 Task: In the  document education.txt Select the first Column and change text color to  'Black' Apply the command  'Undo' Apply the command  Redo
Action: Mouse moved to (223, 303)
Screenshot: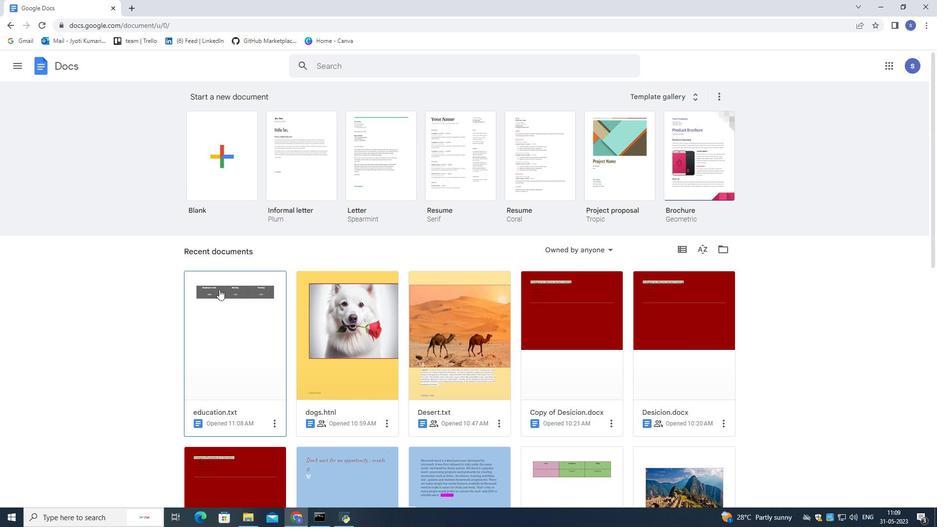 
Action: Mouse pressed left at (223, 303)
Screenshot: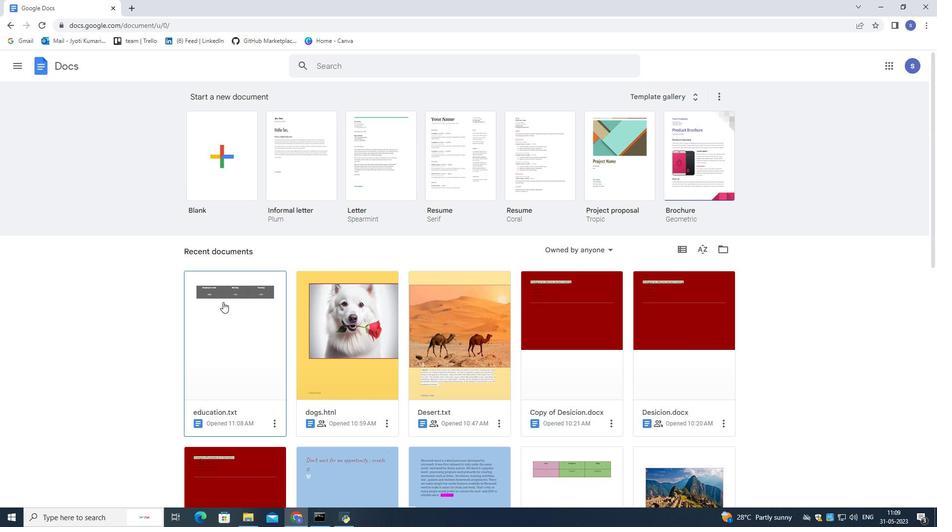 
Action: Mouse moved to (322, 186)
Screenshot: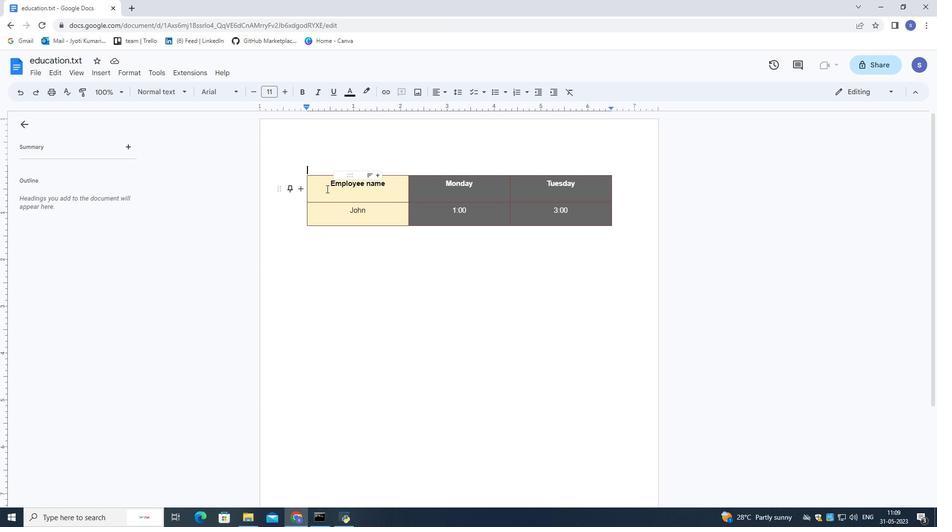 
Action: Mouse pressed left at (322, 186)
Screenshot: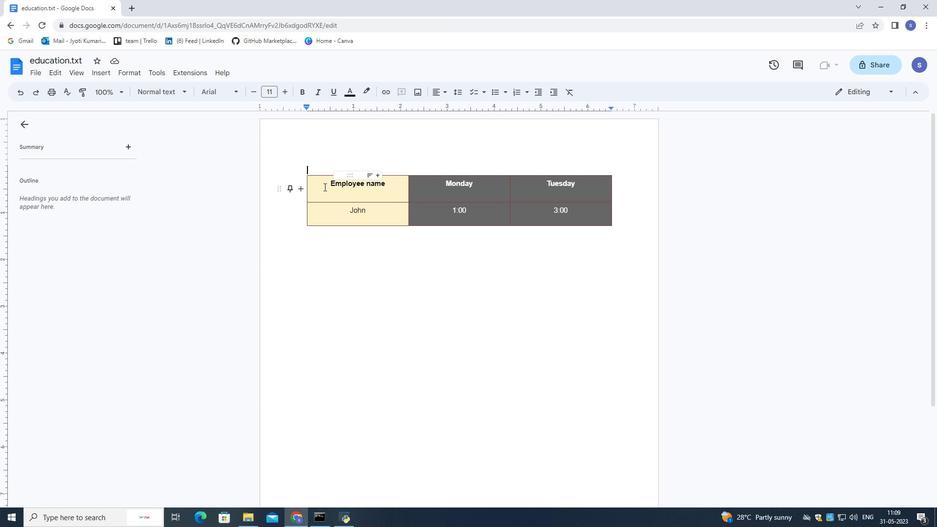 
Action: Mouse moved to (363, 90)
Screenshot: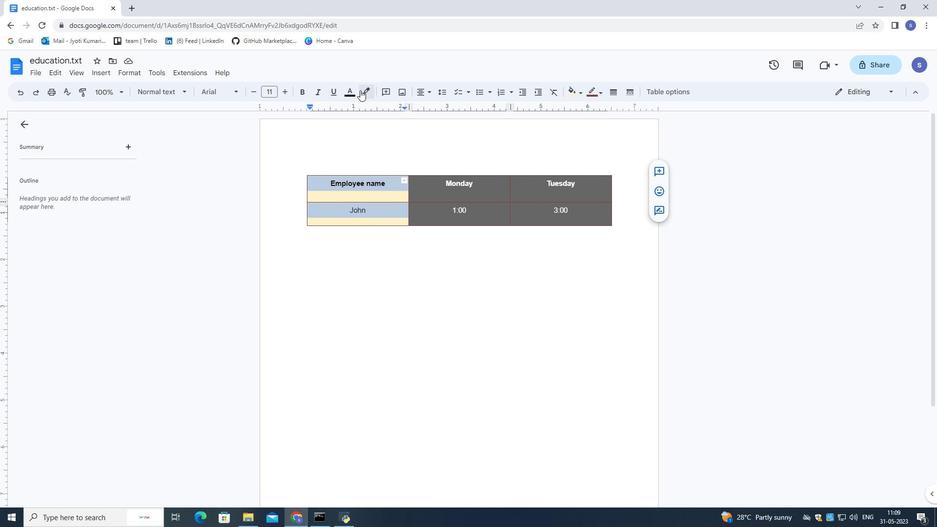 
Action: Mouse pressed left at (363, 90)
Screenshot: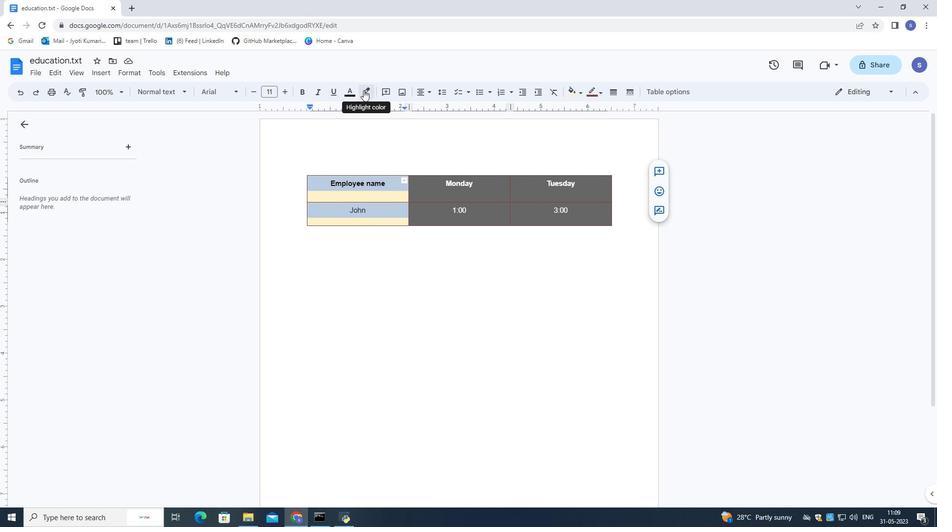 
Action: Mouse moved to (368, 122)
Screenshot: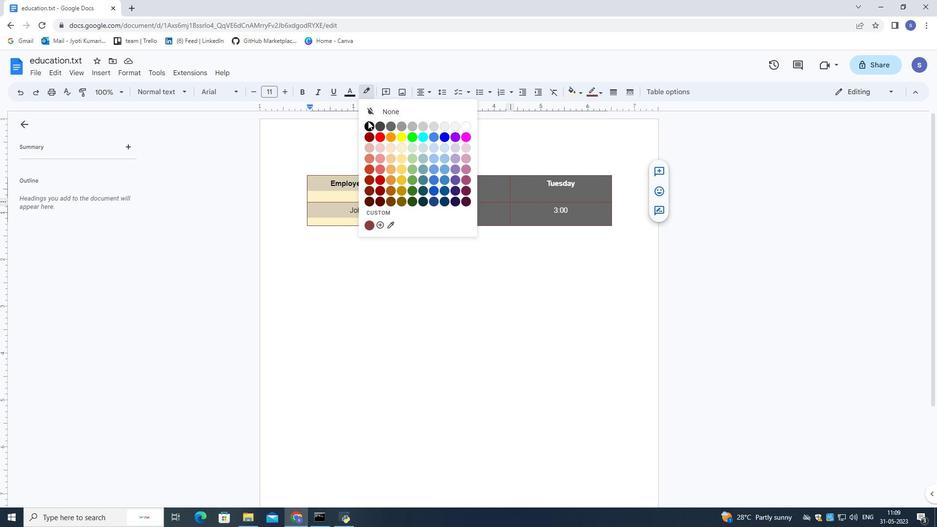 
Action: Mouse pressed left at (368, 122)
Screenshot: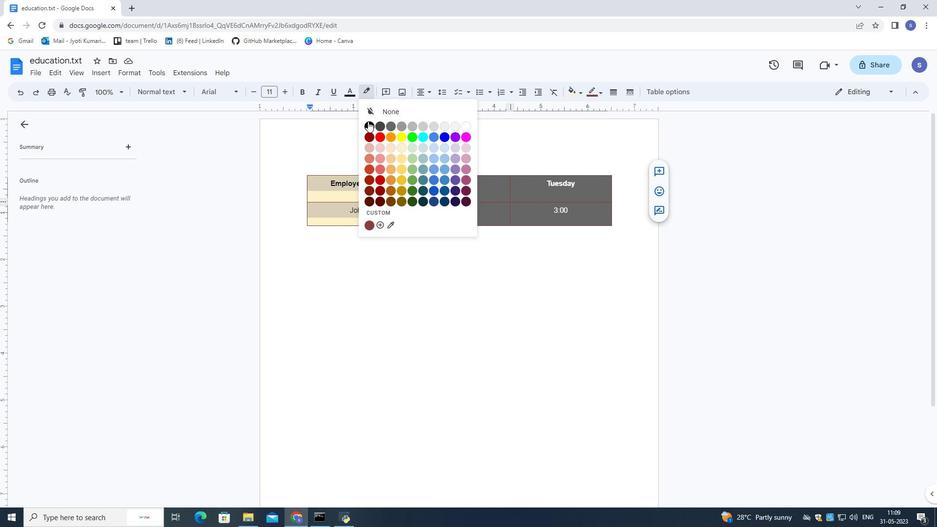 
Action: Mouse moved to (364, 87)
Screenshot: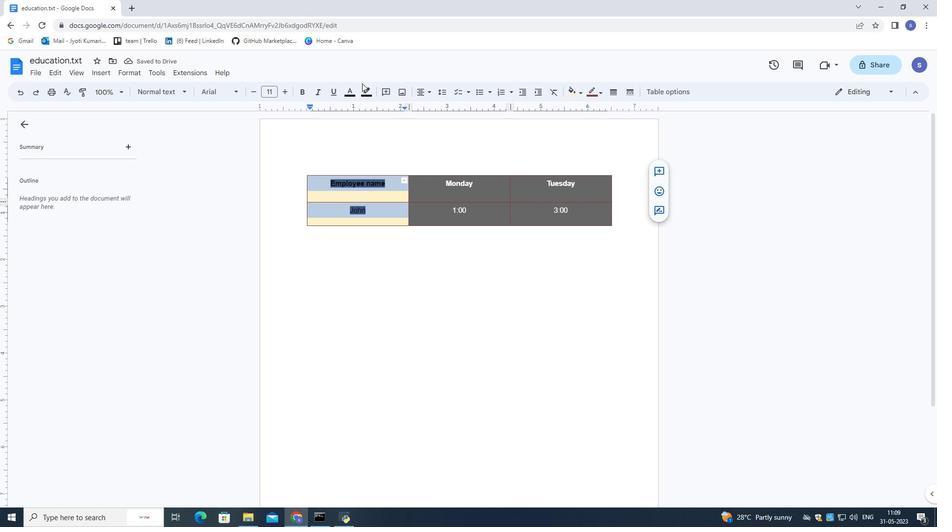 
Action: Mouse pressed left at (364, 87)
Screenshot: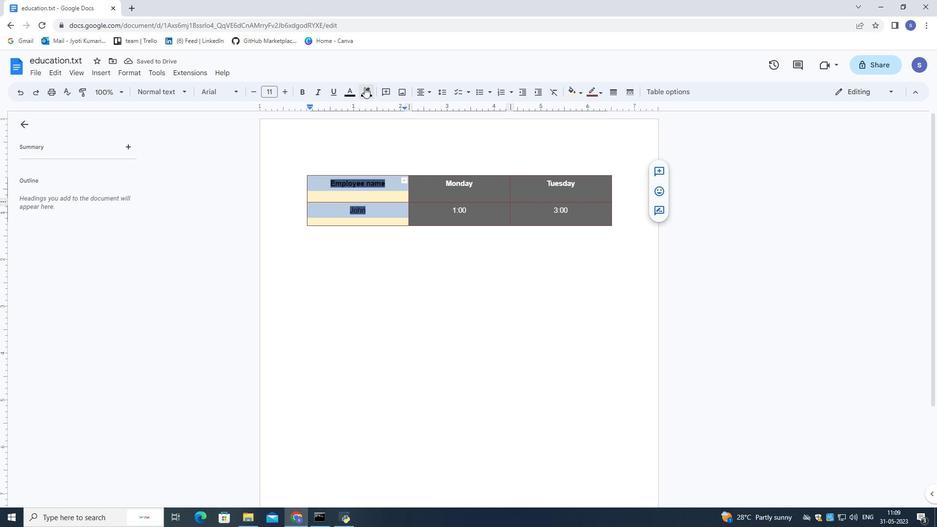 
Action: Mouse moved to (463, 124)
Screenshot: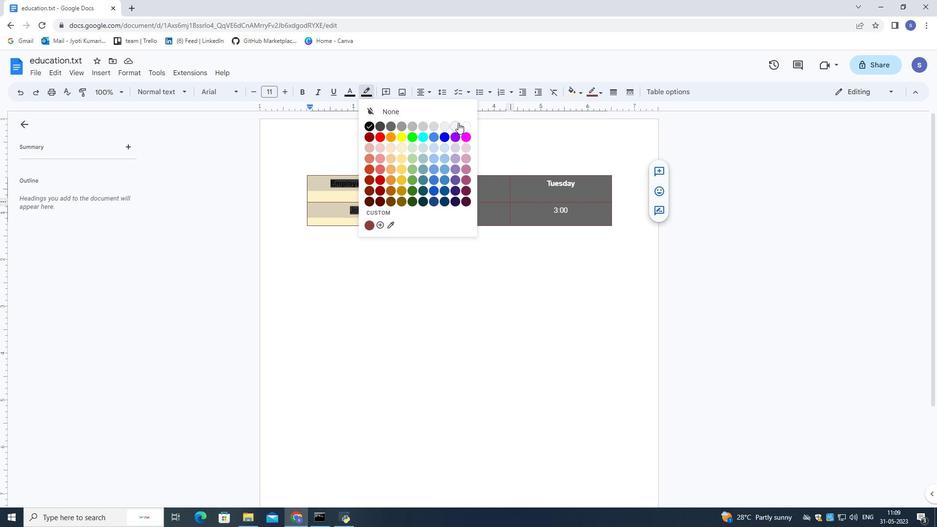 
Action: Mouse pressed left at (463, 124)
Screenshot: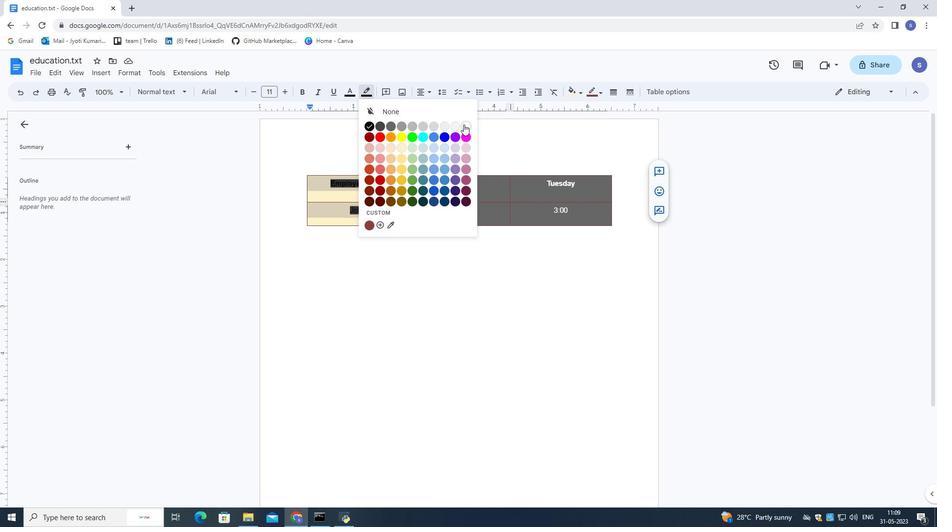 
Action: Mouse moved to (351, 95)
Screenshot: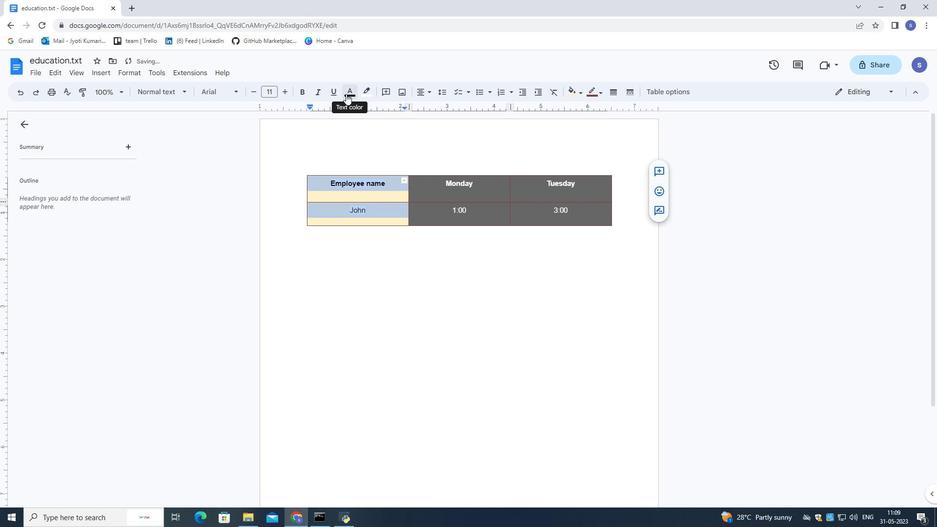 
Action: Mouse pressed left at (351, 95)
Screenshot: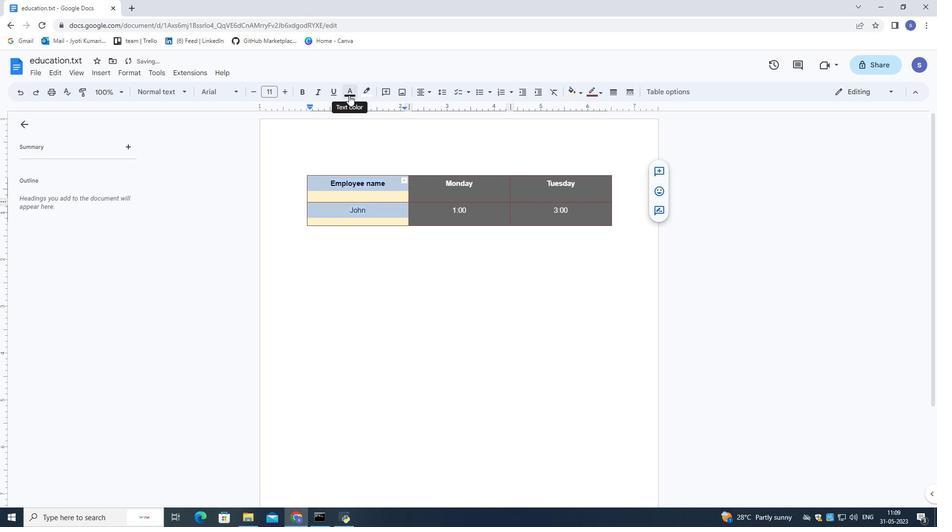 
Action: Mouse moved to (356, 111)
Screenshot: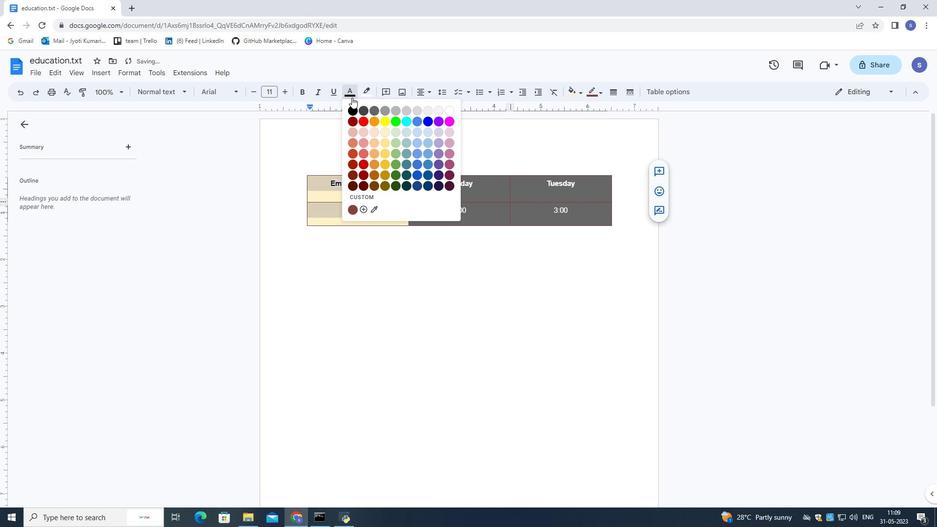
Action: Mouse pressed left at (356, 111)
Screenshot: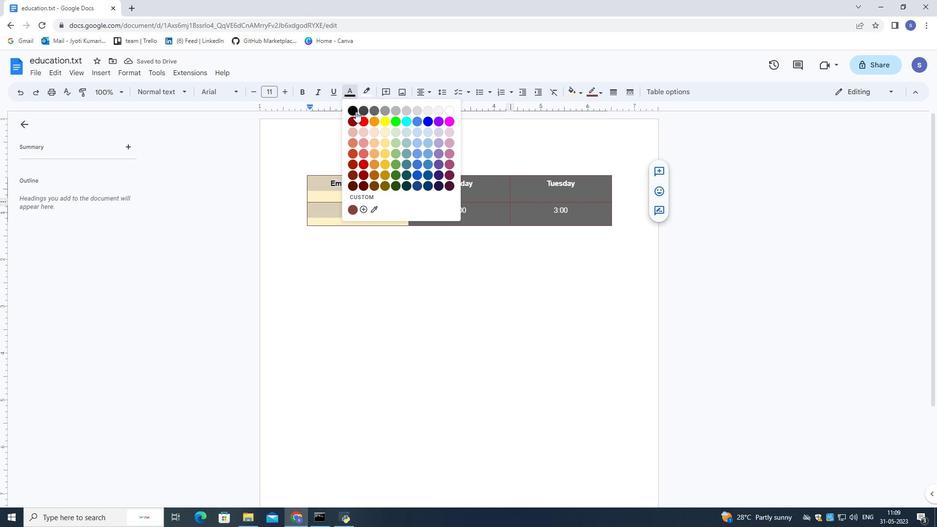 
Action: Mouse moved to (337, 233)
Screenshot: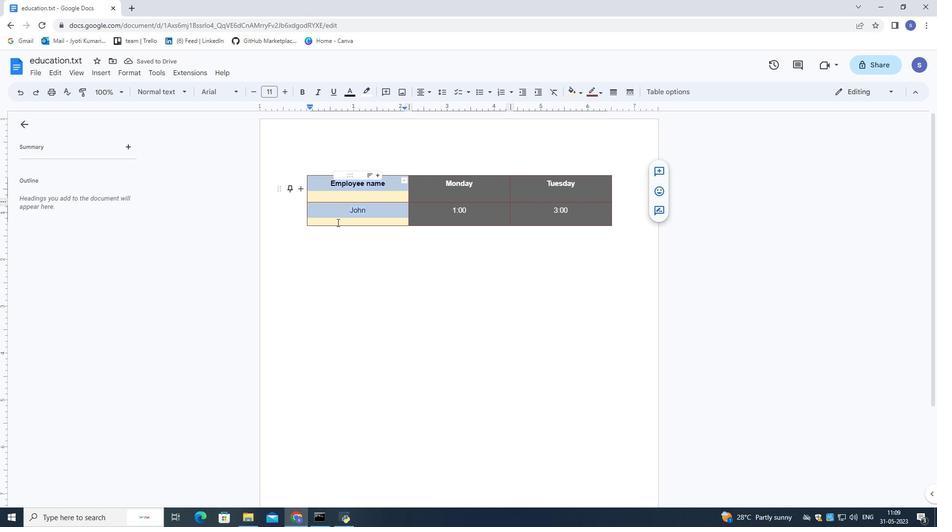 
Action: Mouse pressed left at (337, 233)
Screenshot: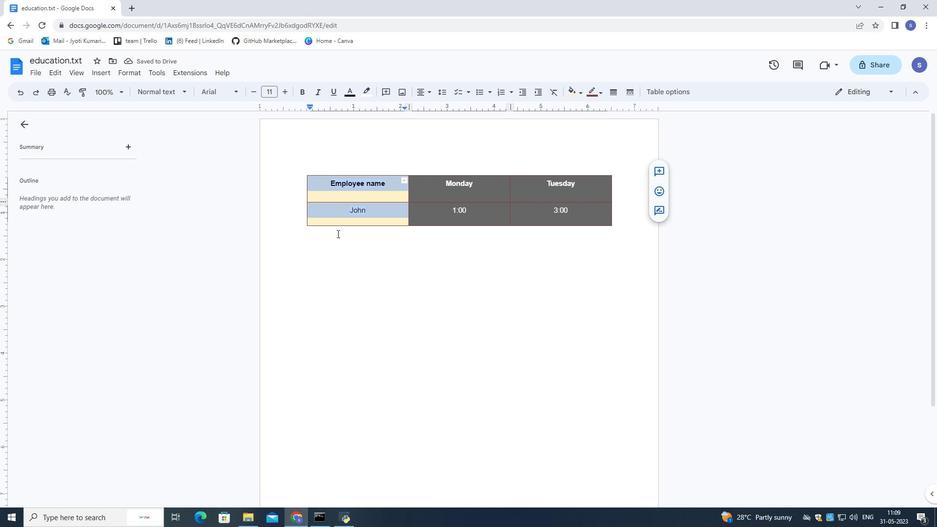 
Action: Mouse moved to (50, 72)
Screenshot: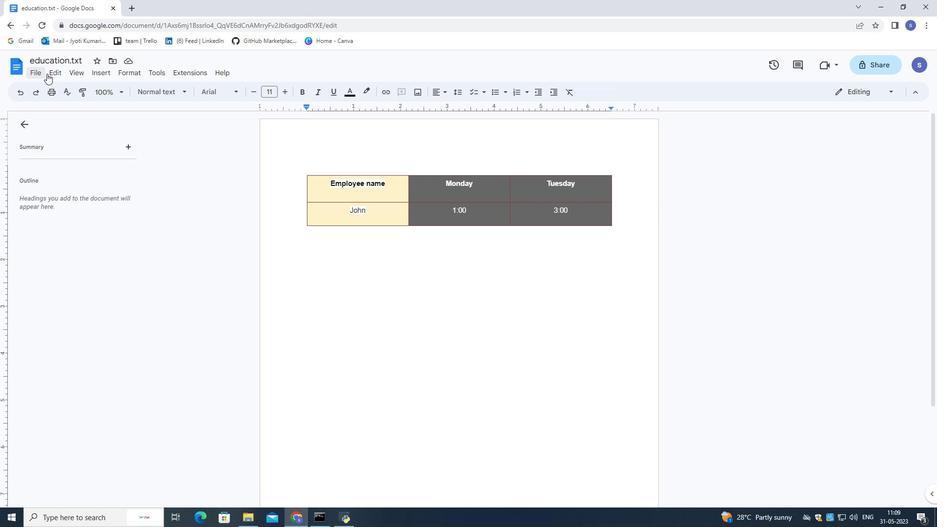 
Action: Mouse pressed left at (50, 72)
Screenshot: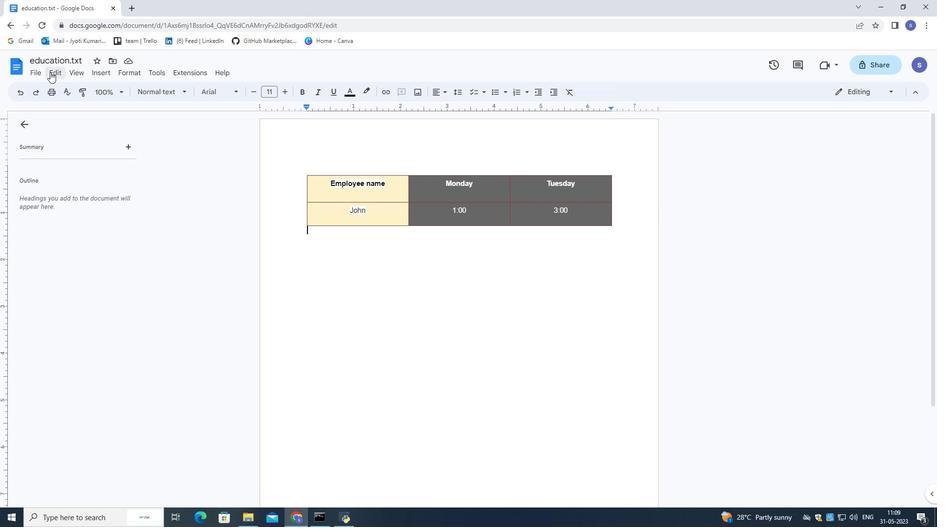 
Action: Mouse moved to (61, 91)
Screenshot: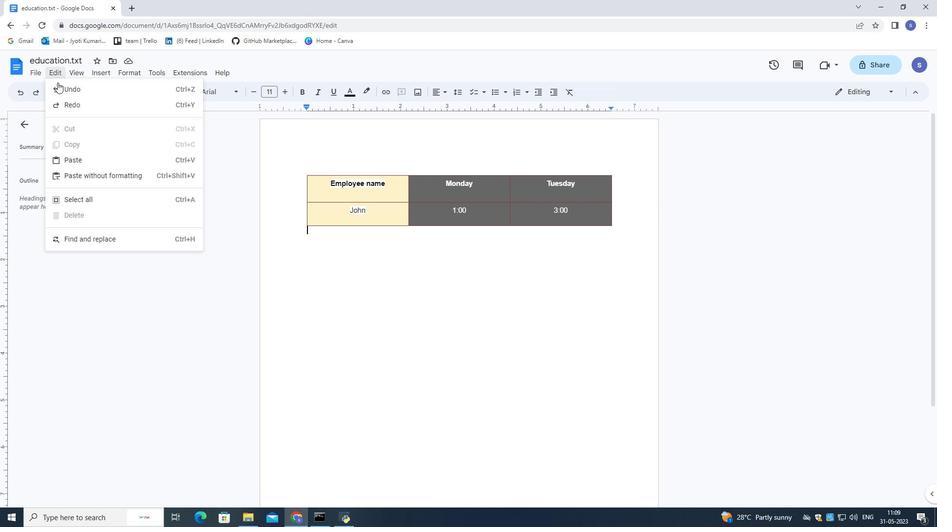 
Action: Mouse pressed left at (61, 91)
Screenshot: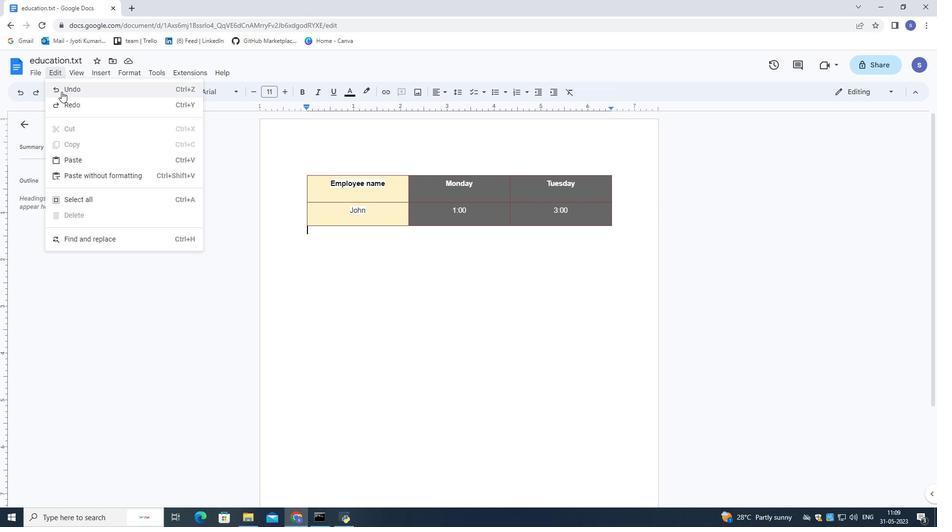 
Action: Mouse moved to (279, 244)
Screenshot: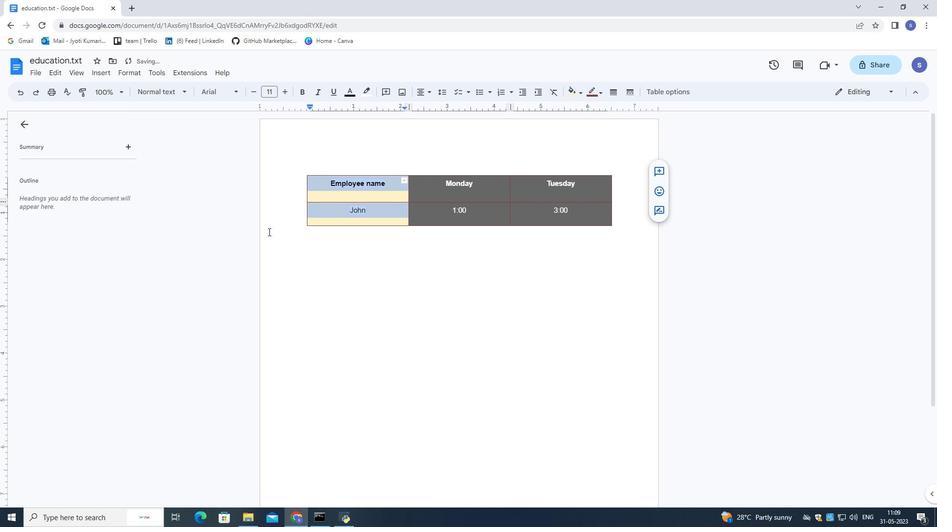 
Action: Mouse pressed left at (279, 244)
Screenshot: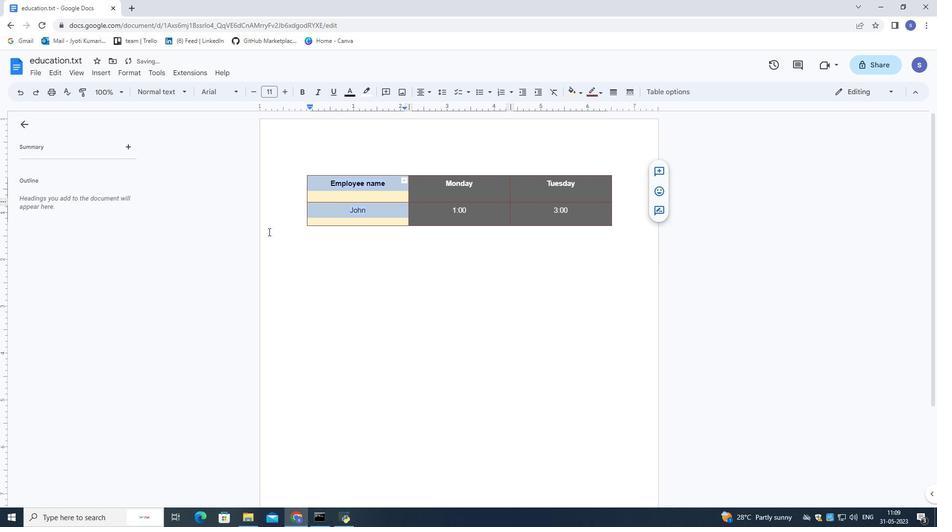 
Action: Mouse moved to (59, 67)
Screenshot: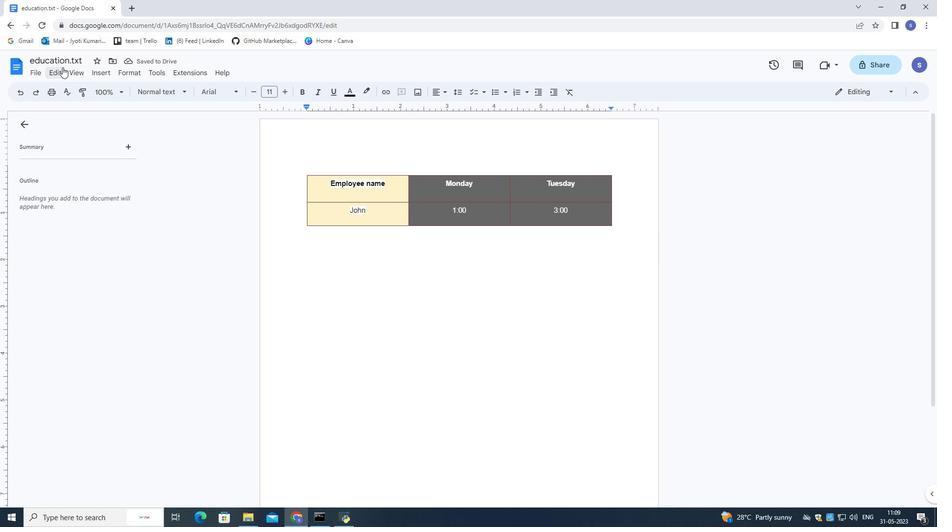 
Action: Mouse pressed left at (59, 67)
Screenshot: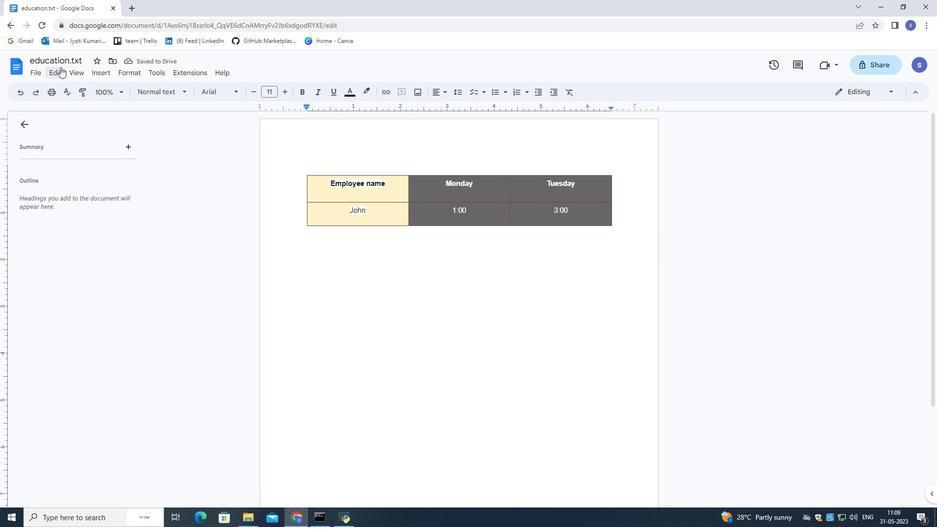 
Action: Mouse moved to (74, 110)
Screenshot: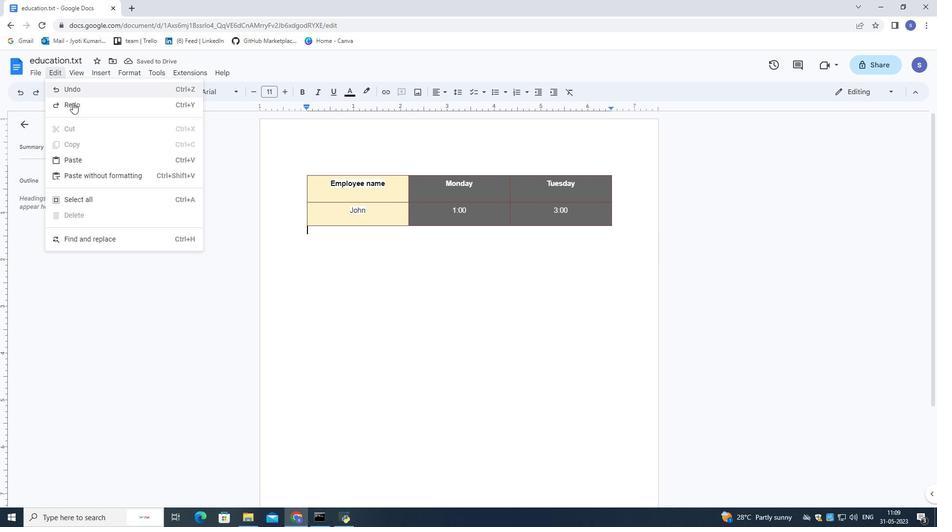 
Action: Mouse pressed left at (74, 110)
Screenshot: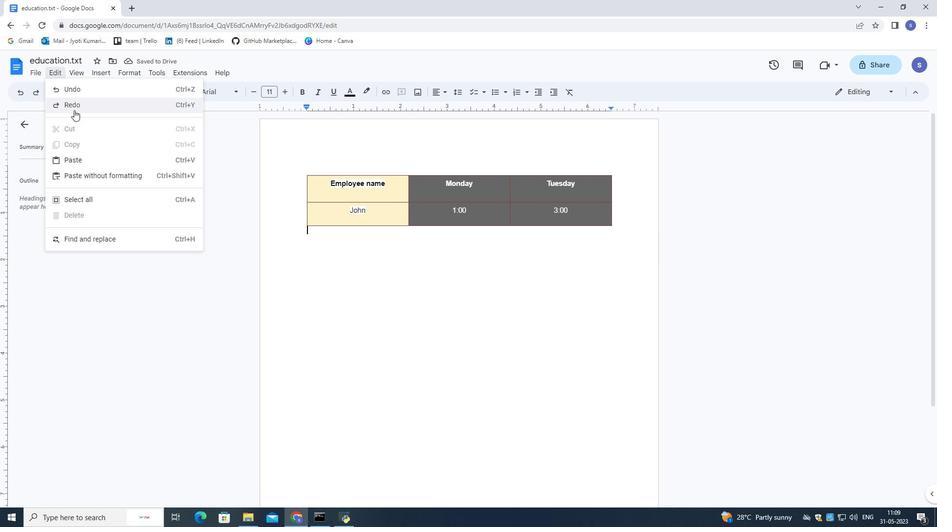 
Action: Mouse moved to (334, 302)
Screenshot: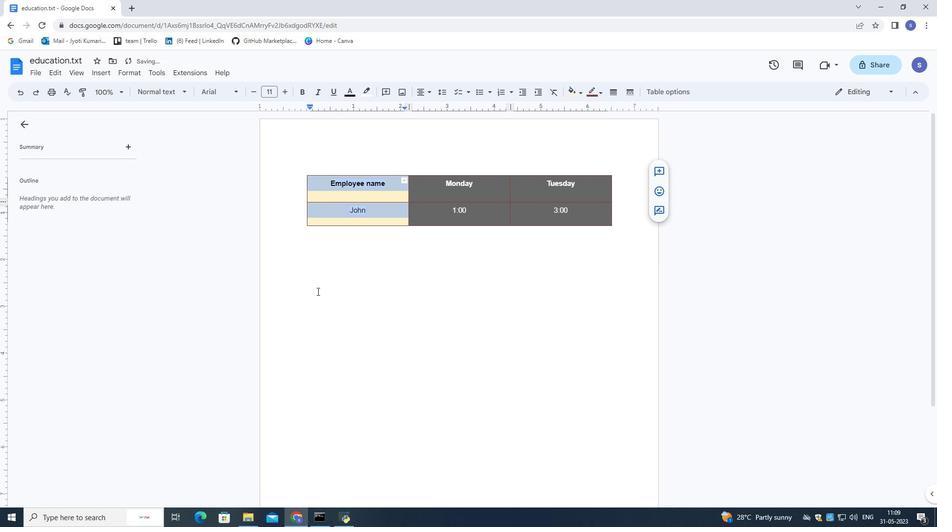 
Action: Mouse pressed left at (334, 302)
Screenshot: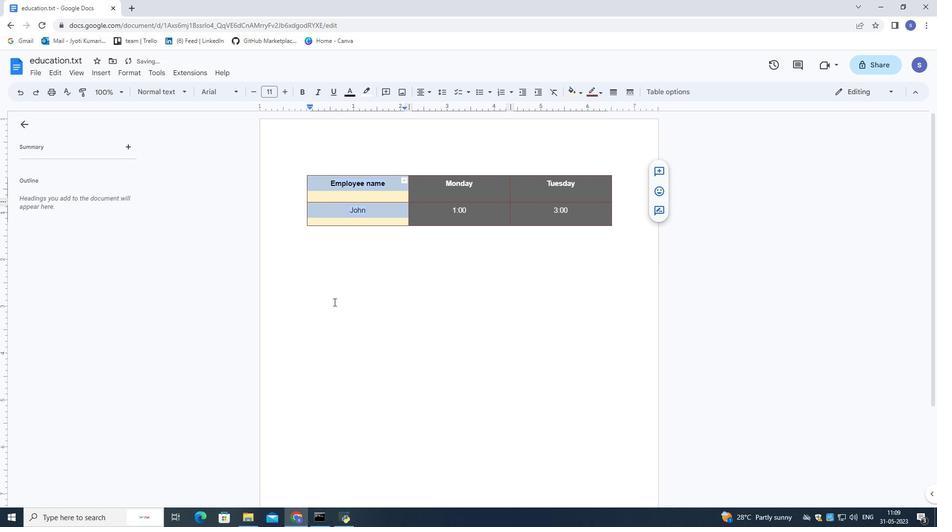 
Action: Mouse moved to (336, 300)
Screenshot: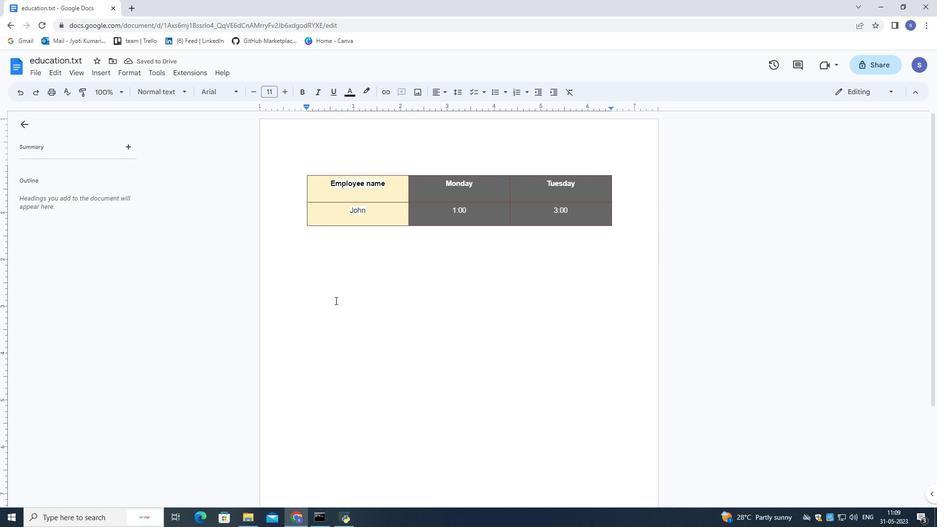 
